 Task: Add a dependency to the task Create a feature for users to track their fitness and health data , the existing task  Improve the appâ€™s navigation and menu structure in the project WhiteCap.
Action: Mouse moved to (608, 573)
Screenshot: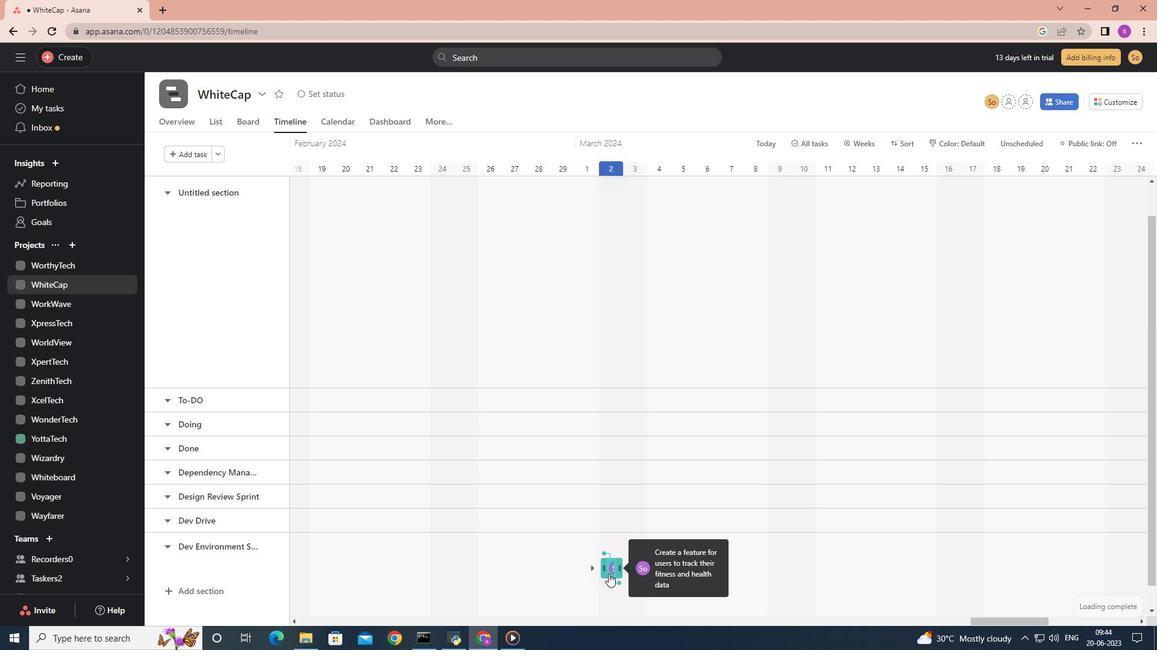 
Action: Mouse pressed left at (608, 573)
Screenshot: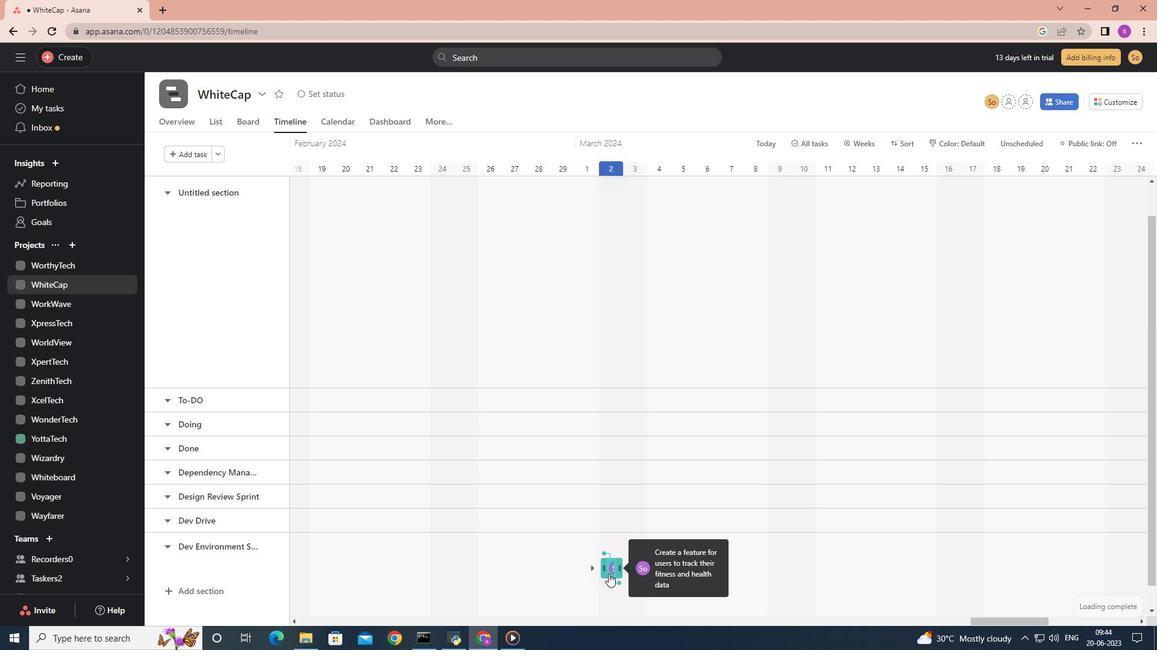 
Action: Mouse moved to (857, 324)
Screenshot: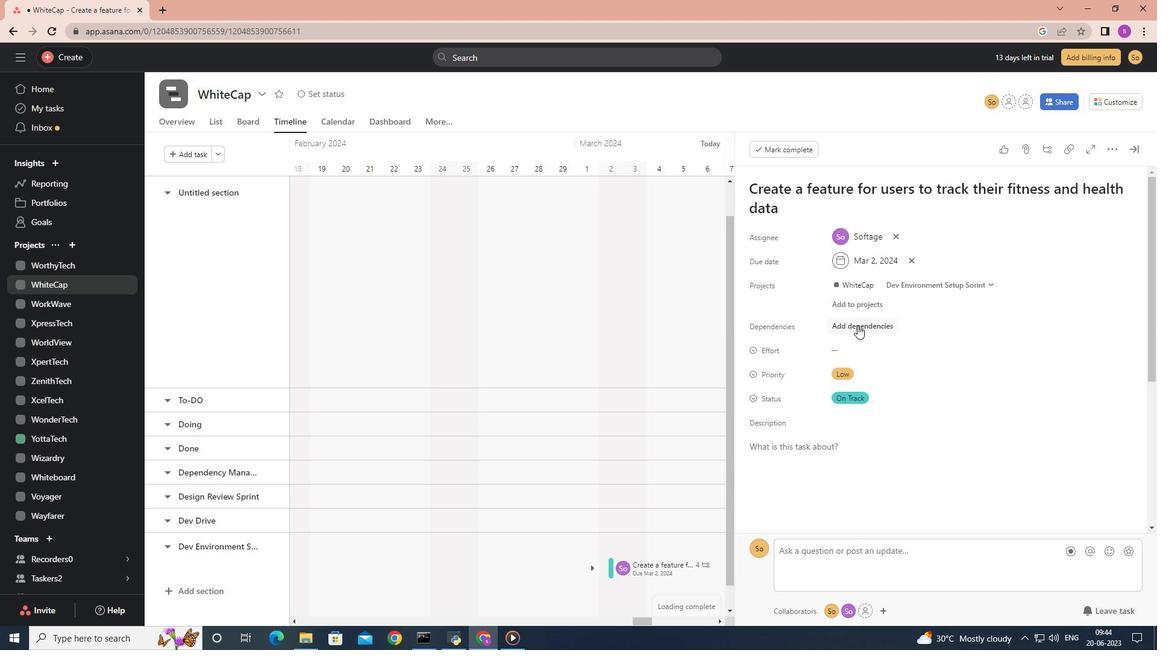 
Action: Mouse pressed left at (857, 324)
Screenshot: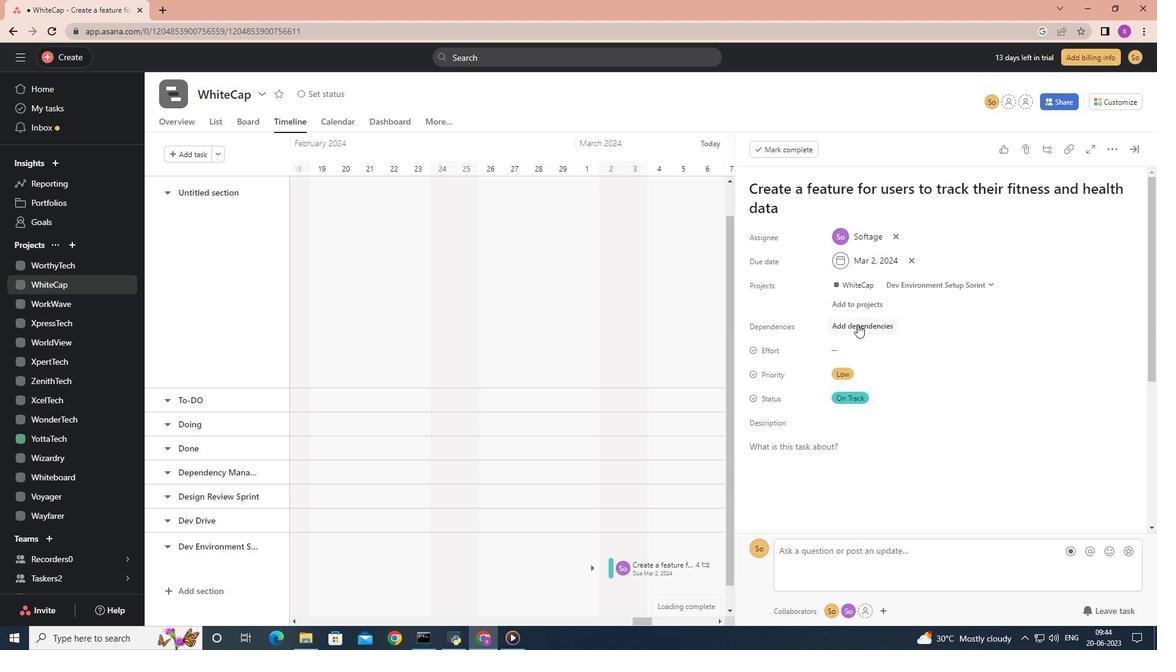 
Action: Mouse moved to (913, 368)
Screenshot: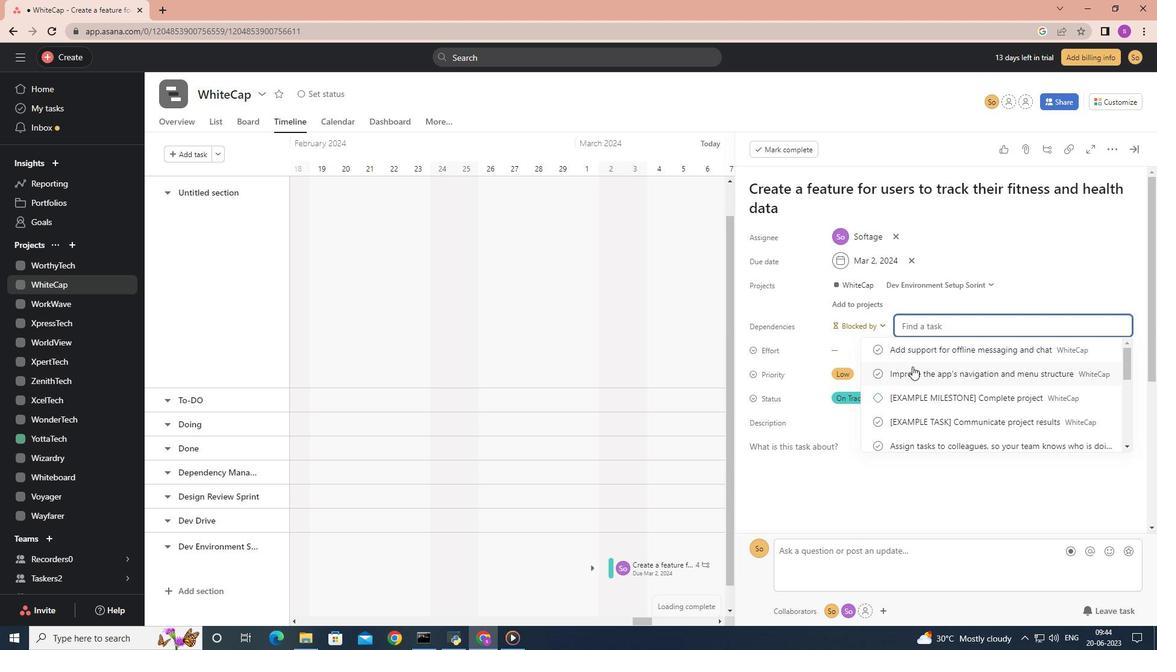 
Action: Mouse pressed left at (913, 368)
Screenshot: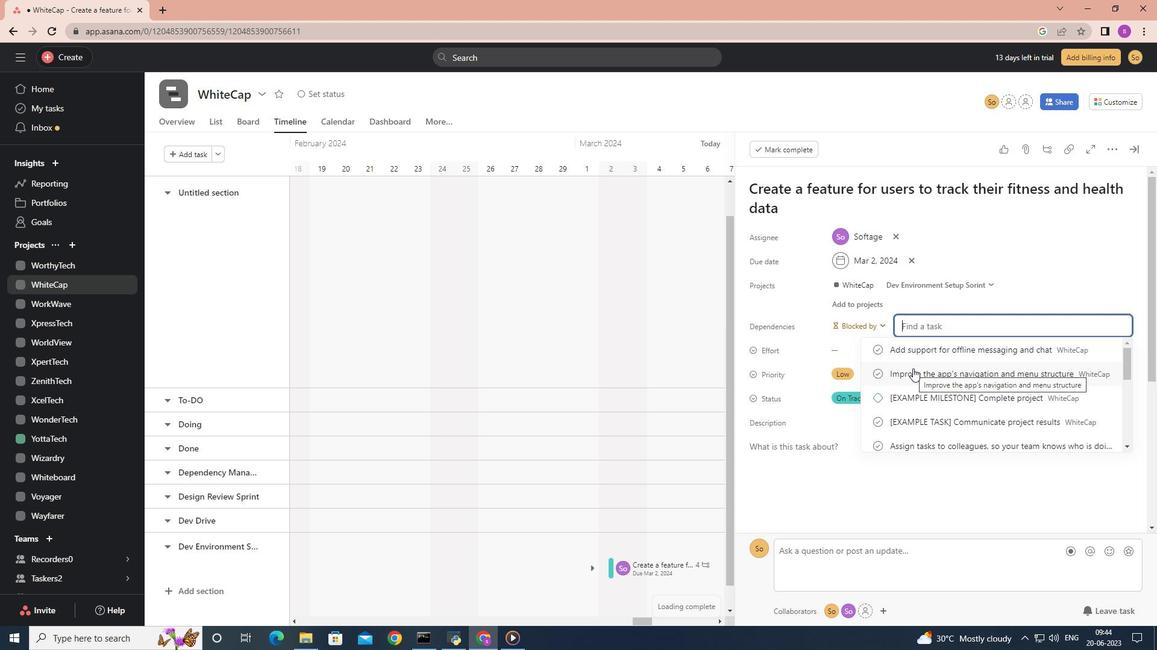
